 Task: Search one way flight ticket for 3 adults in first from Columbus: Columbus Airport to Greenville: Pitt-greenville Airport on 5-2-2023. Choice of flights is American. Number of bags: 2 checked bags. Price is upto 92000. Outbound departure time preference is 22:15.
Action: Mouse scrolled (487, 528) with delta (0, 0)
Screenshot: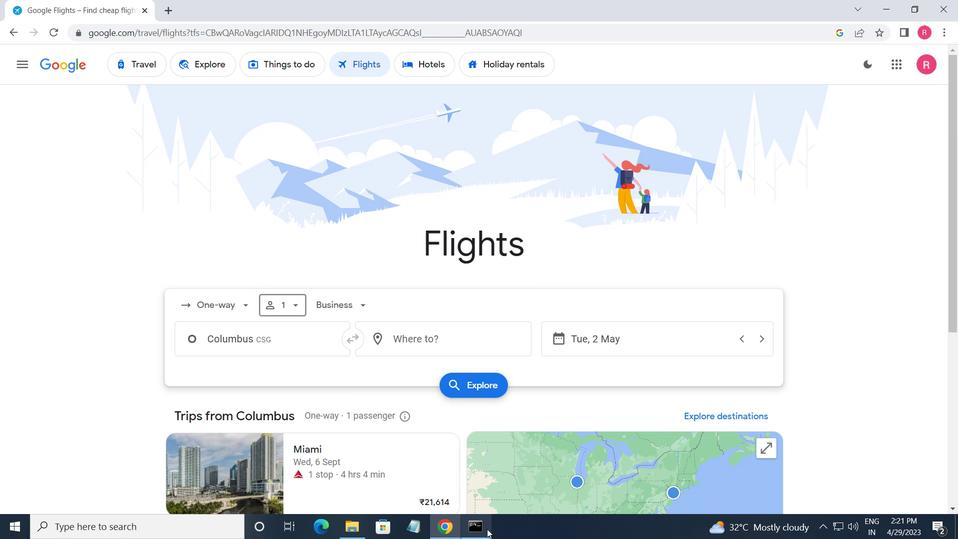 
Action: Mouse moved to (237, 312)
Screenshot: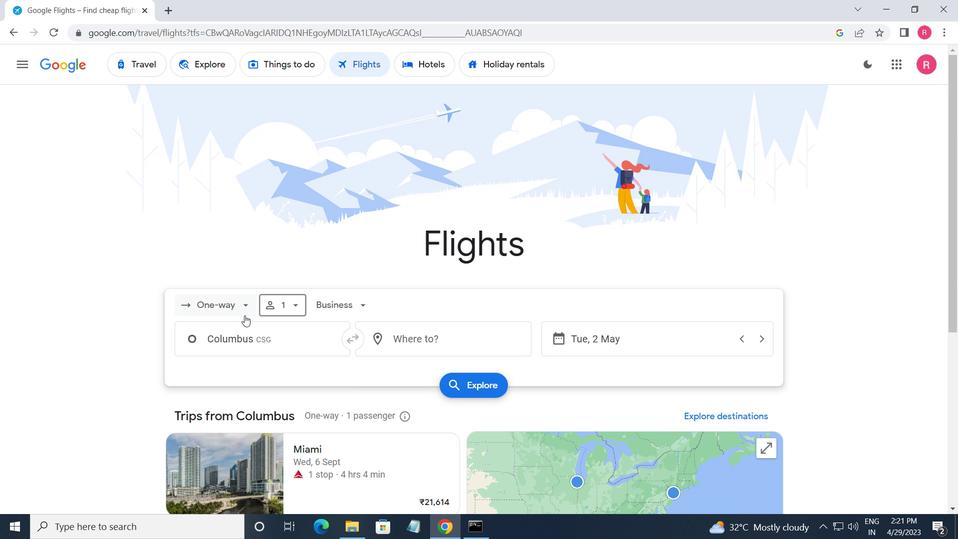 
Action: Mouse pressed left at (237, 312)
Screenshot: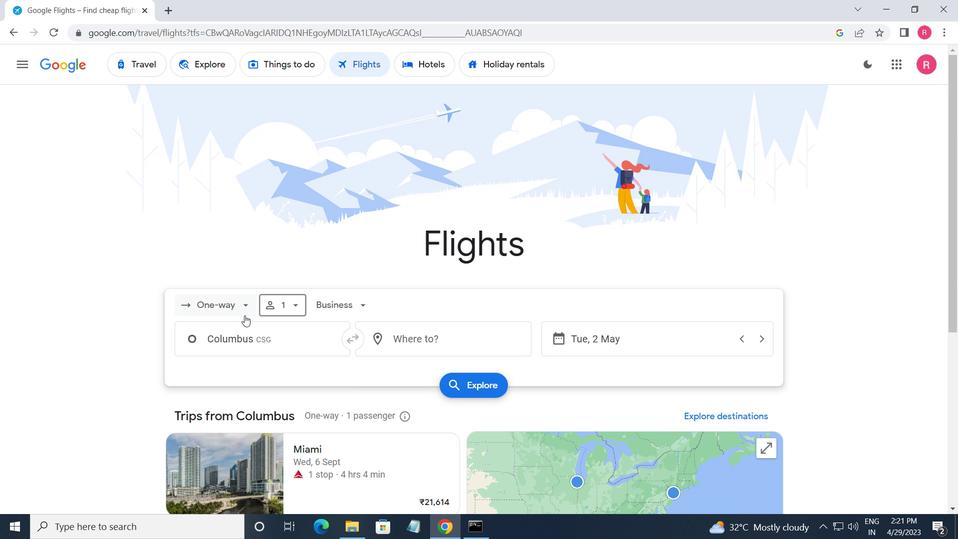 
Action: Mouse moved to (245, 364)
Screenshot: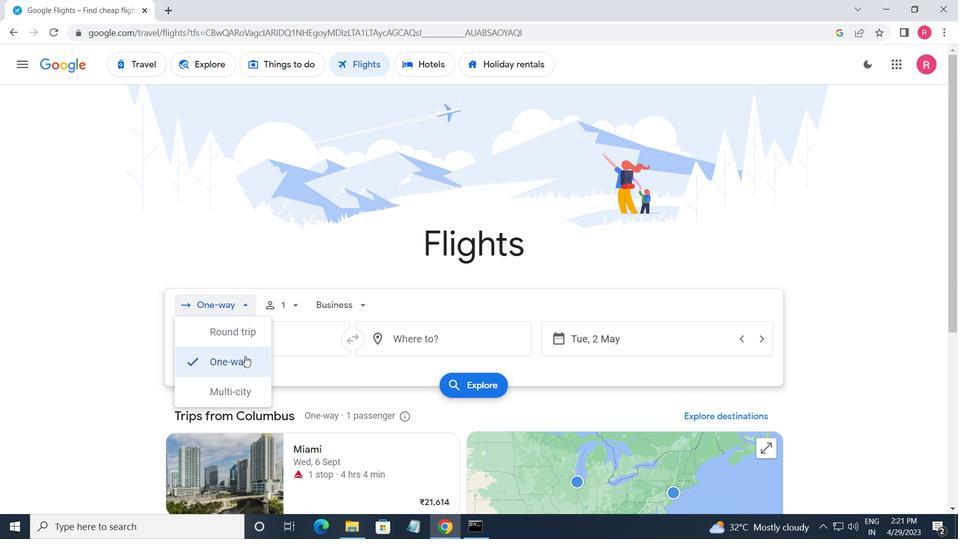 
Action: Mouse pressed left at (245, 364)
Screenshot: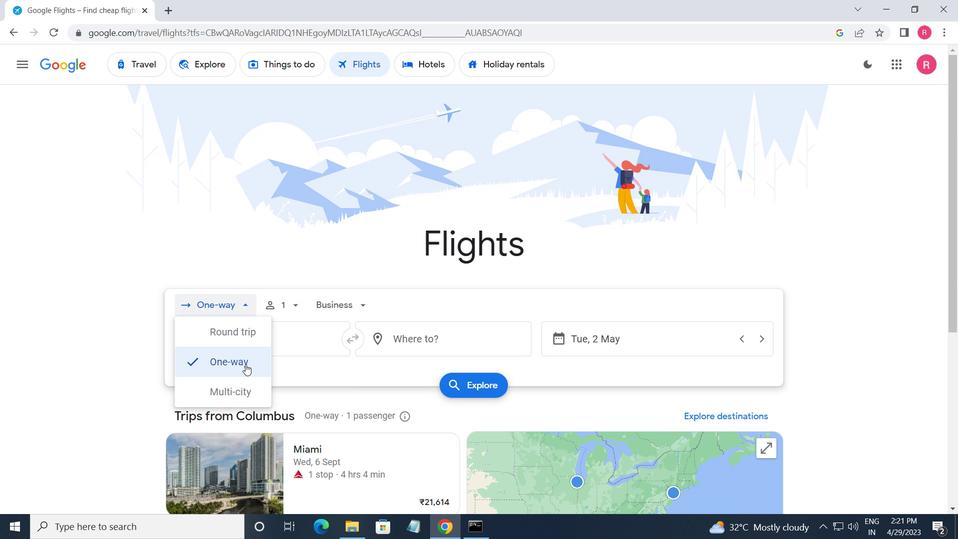 
Action: Mouse moved to (289, 304)
Screenshot: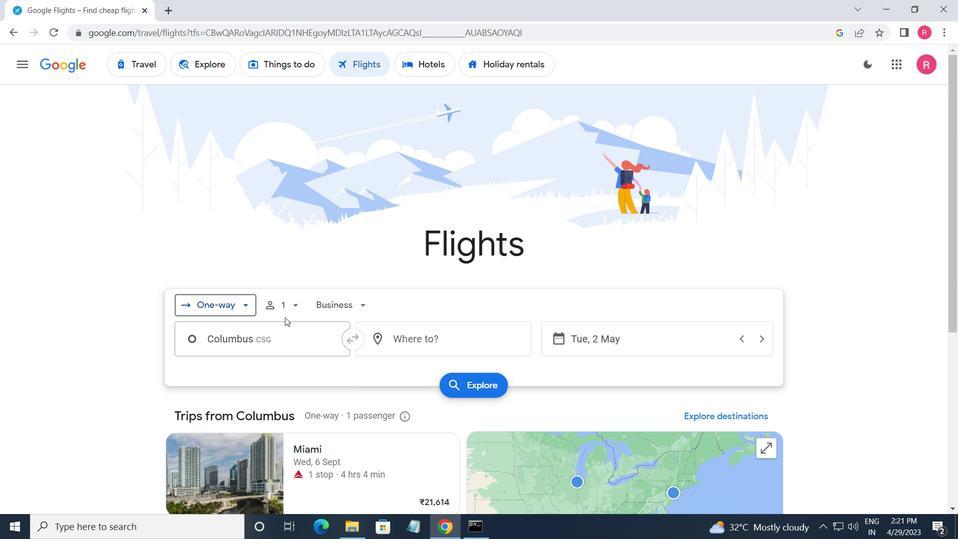 
Action: Mouse pressed left at (289, 304)
Screenshot: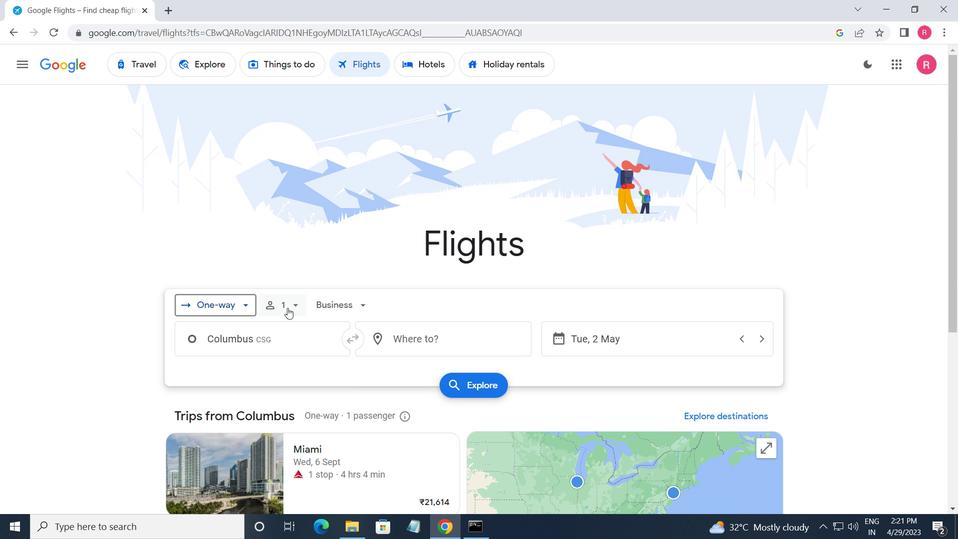 
Action: Mouse moved to (393, 343)
Screenshot: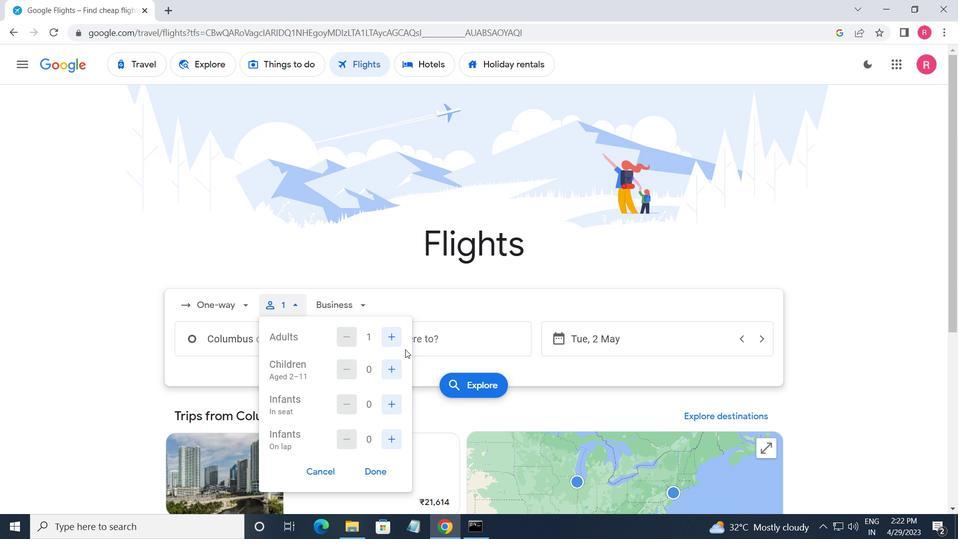 
Action: Mouse pressed left at (393, 343)
Screenshot: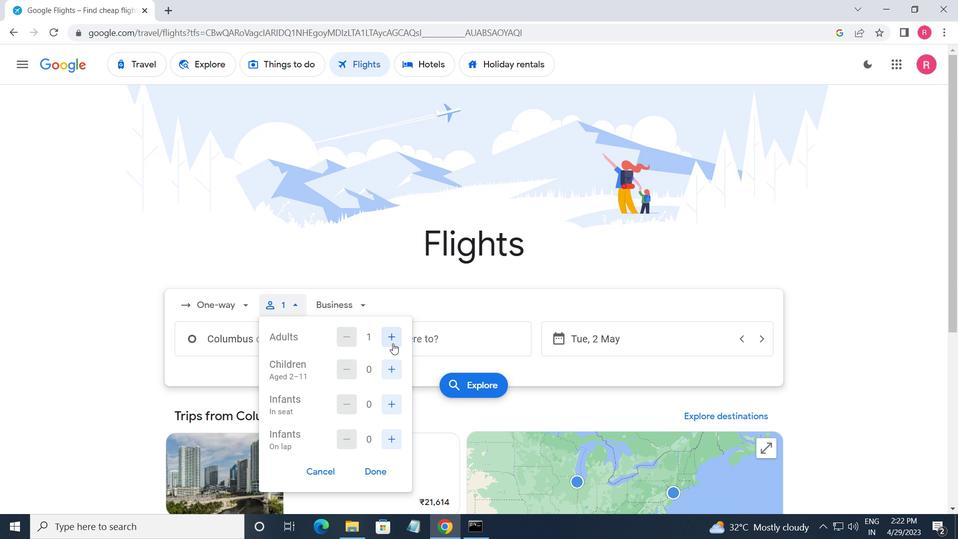 
Action: Mouse pressed left at (393, 343)
Screenshot: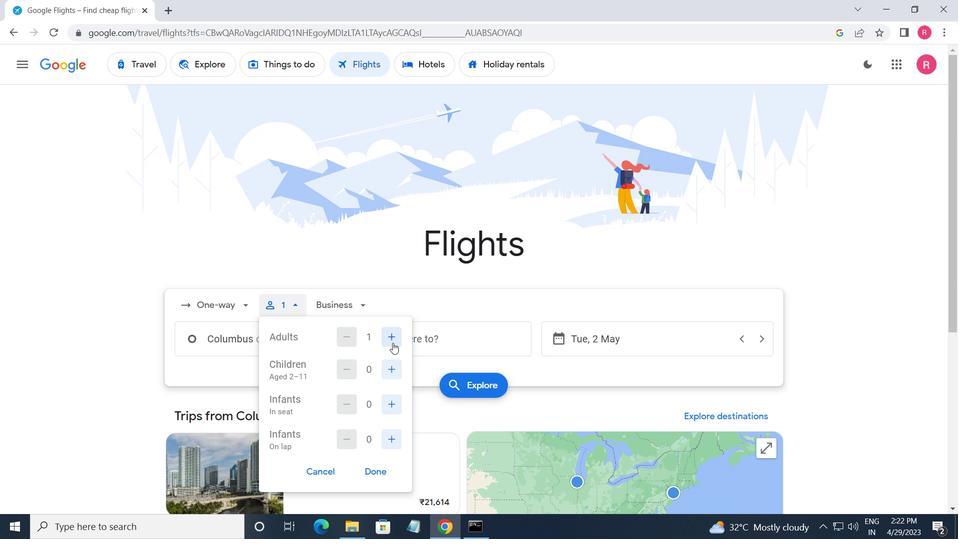 
Action: Mouse moved to (355, 310)
Screenshot: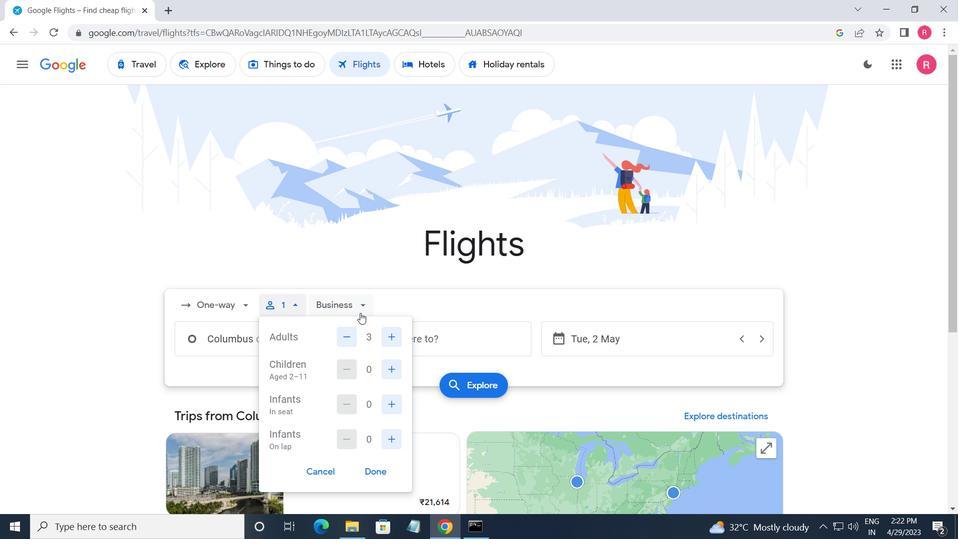 
Action: Mouse pressed left at (355, 310)
Screenshot: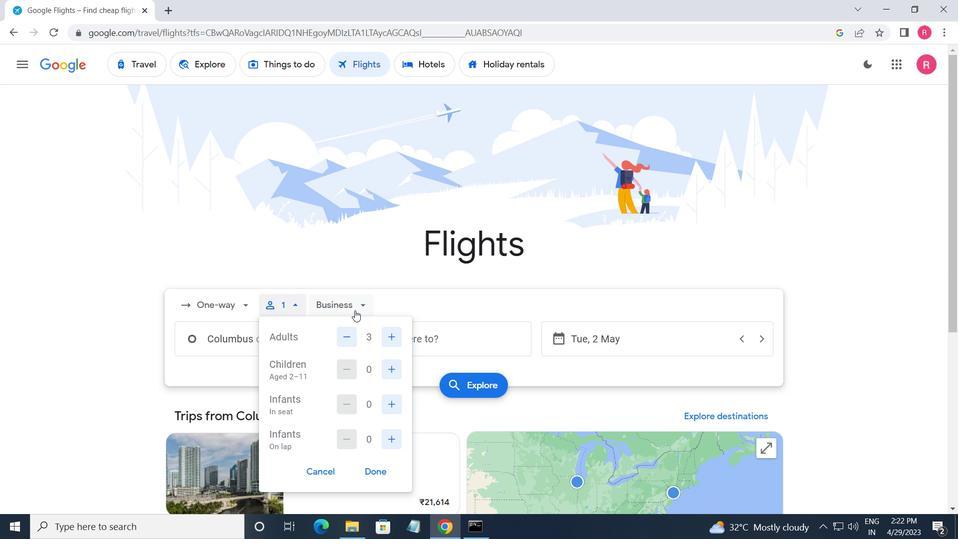 
Action: Mouse moved to (363, 415)
Screenshot: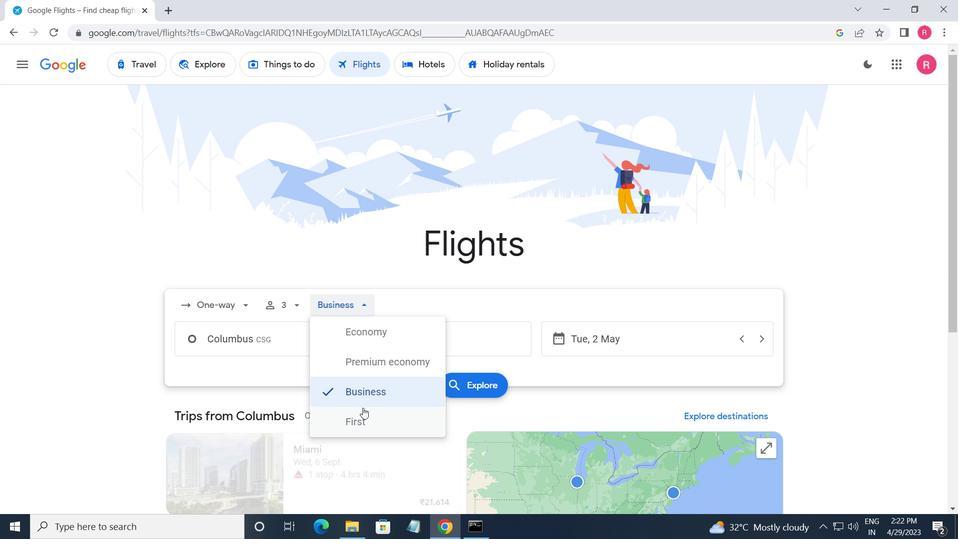 
Action: Mouse pressed left at (363, 415)
Screenshot: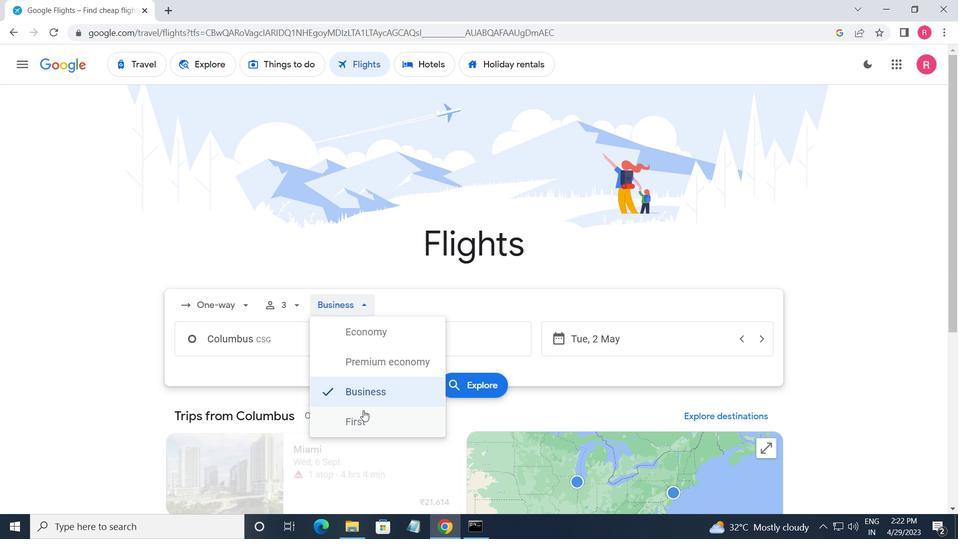 
Action: Mouse moved to (289, 348)
Screenshot: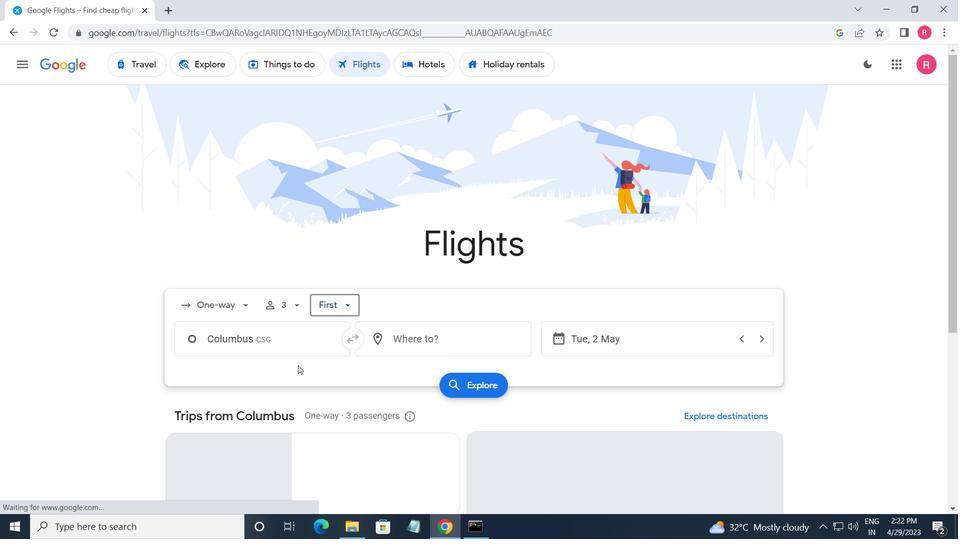 
Action: Mouse pressed left at (289, 348)
Screenshot: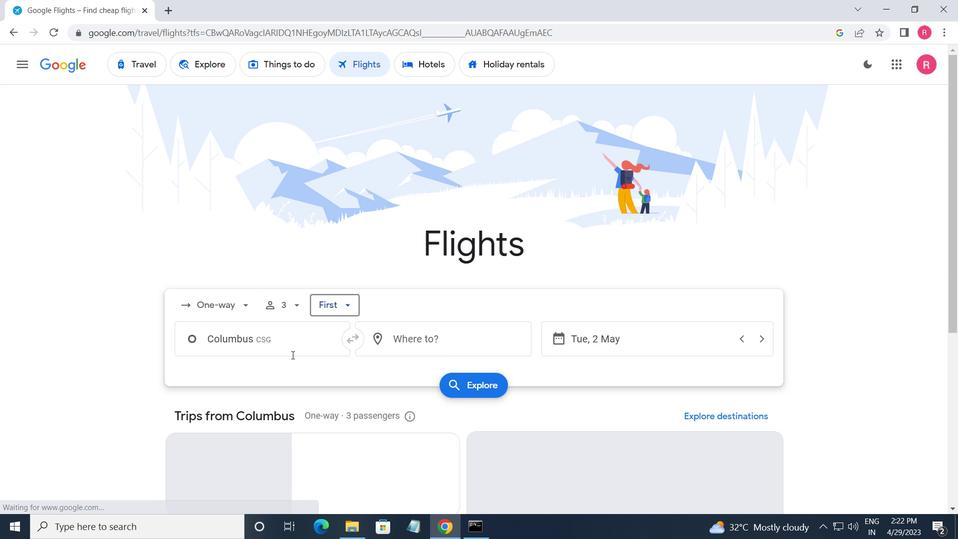 
Action: Mouse moved to (289, 342)
Screenshot: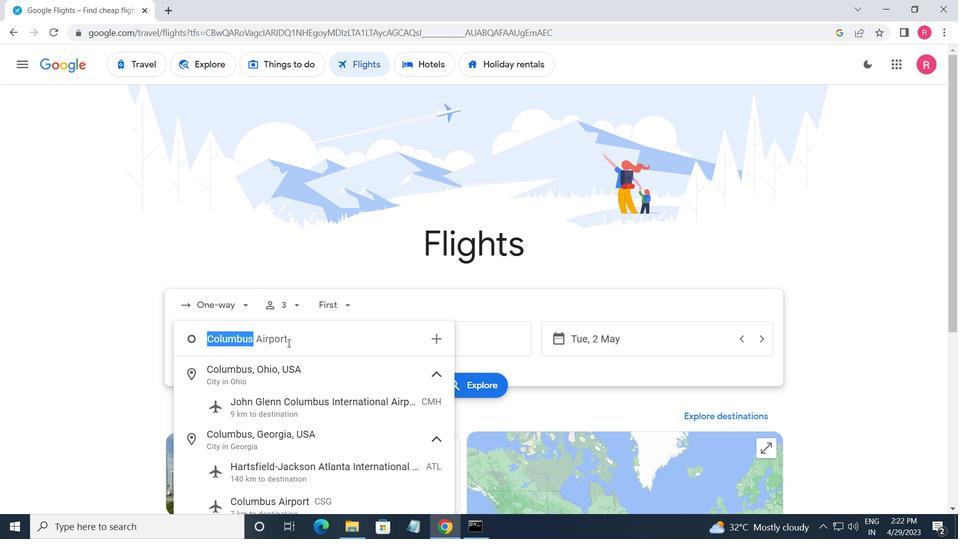 
Action: Mouse pressed left at (289, 342)
Screenshot: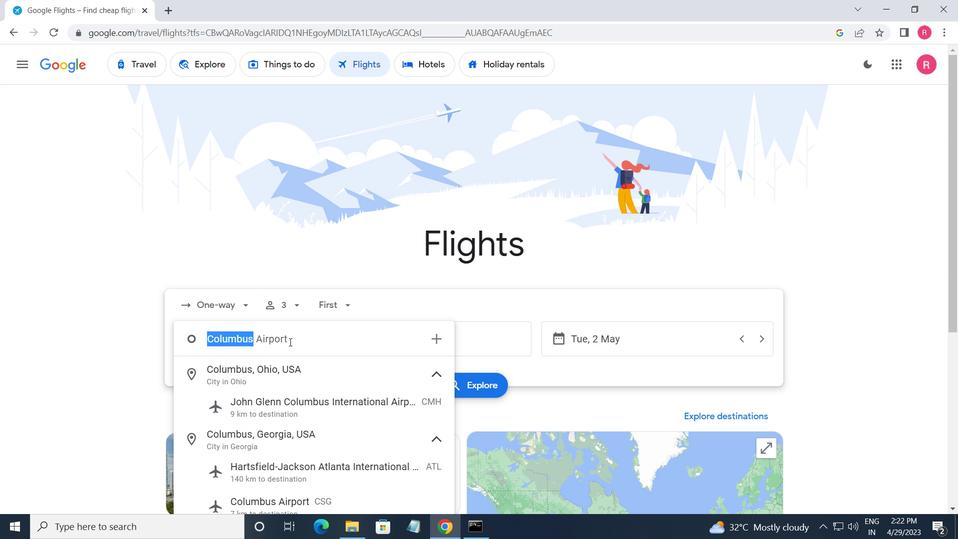 
Action: Key pressed <Key.space><Key.shift>A
Screenshot: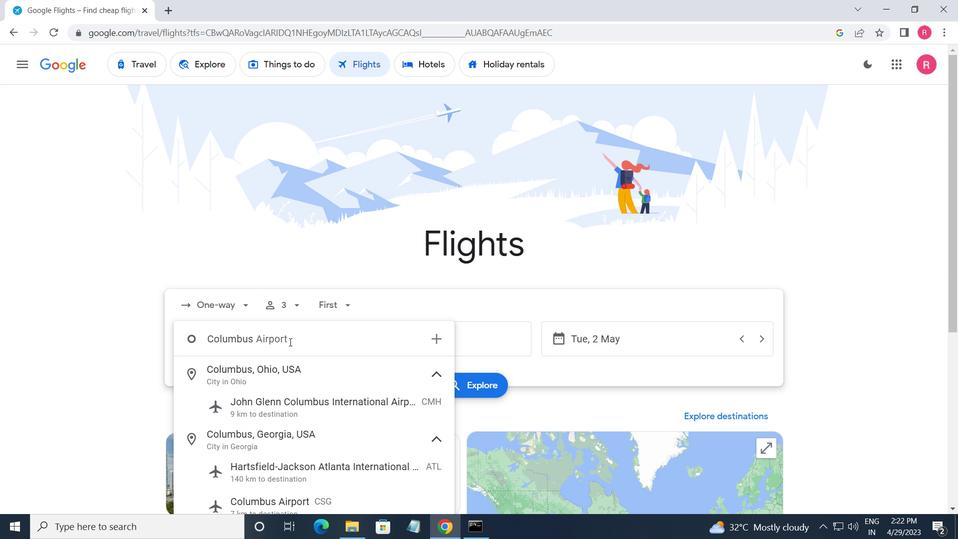 
Action: Mouse moved to (298, 406)
Screenshot: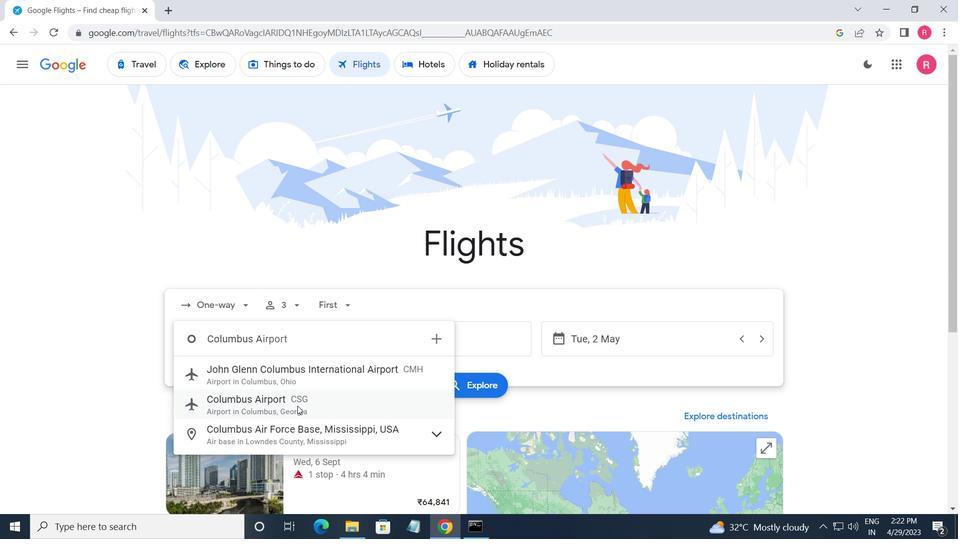 
Action: Mouse pressed left at (298, 406)
Screenshot: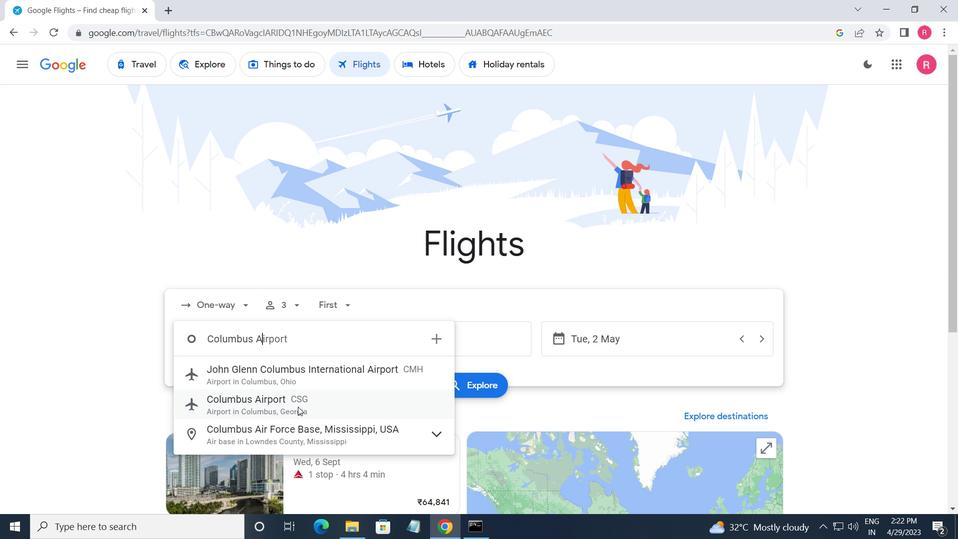 
Action: Mouse moved to (416, 331)
Screenshot: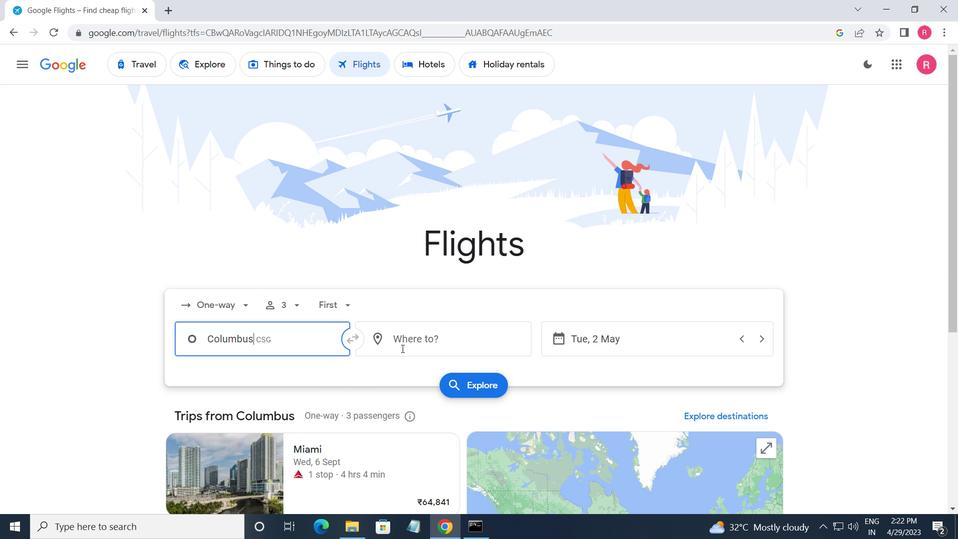 
Action: Mouse pressed left at (416, 331)
Screenshot: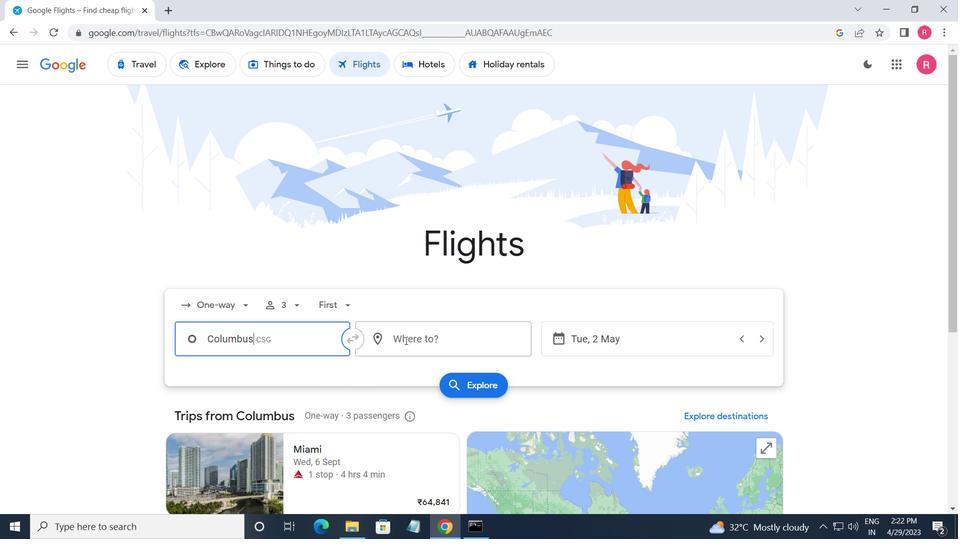 
Action: Mouse moved to (434, 458)
Screenshot: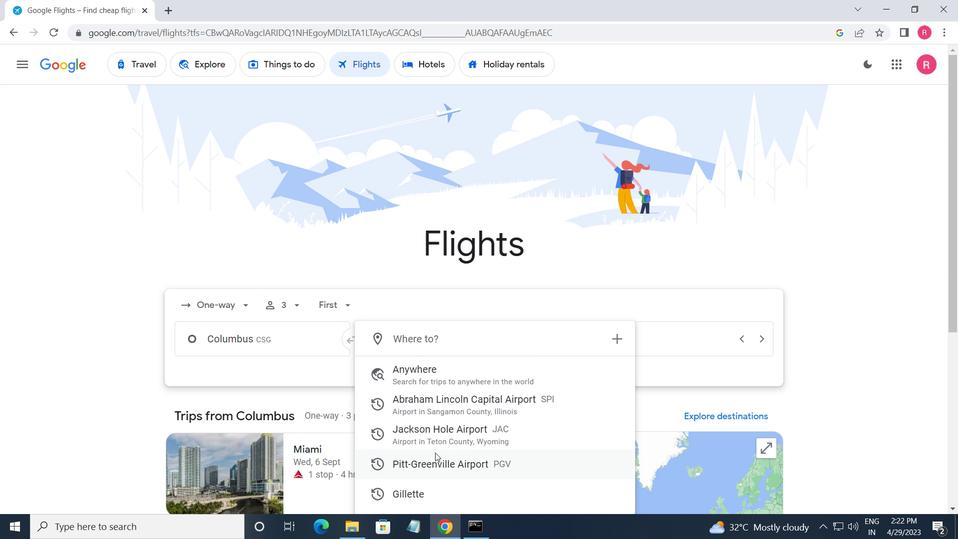 
Action: Mouse pressed left at (434, 458)
Screenshot: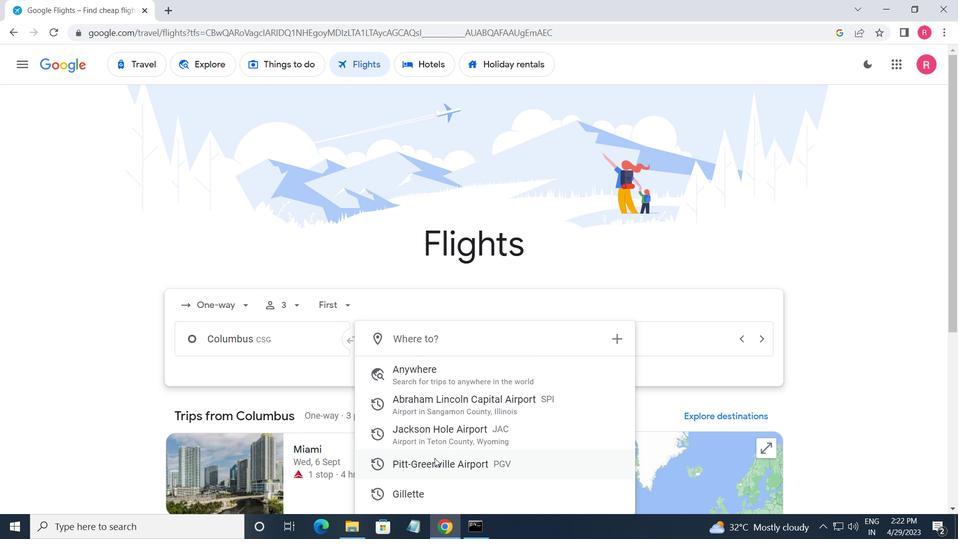 
Action: Mouse moved to (650, 355)
Screenshot: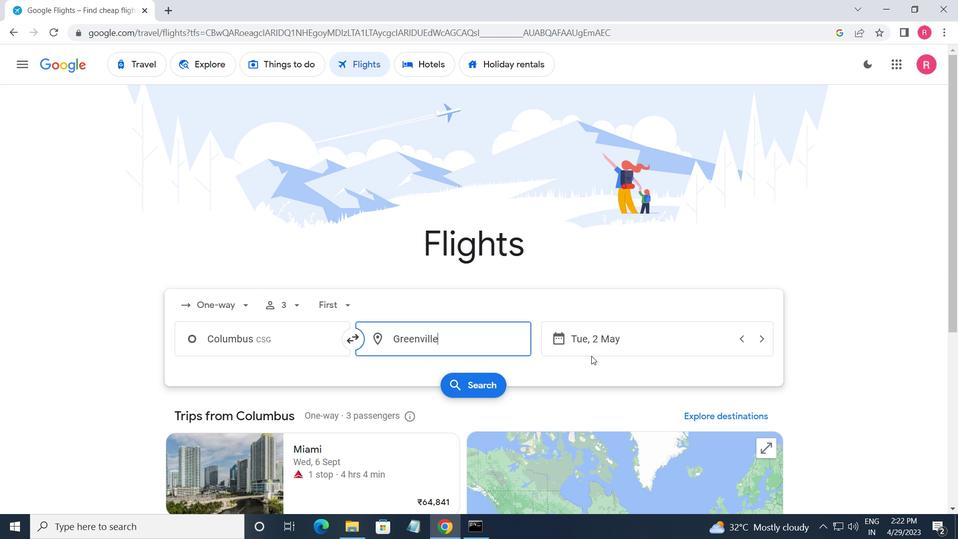 
Action: Mouse pressed left at (650, 355)
Screenshot: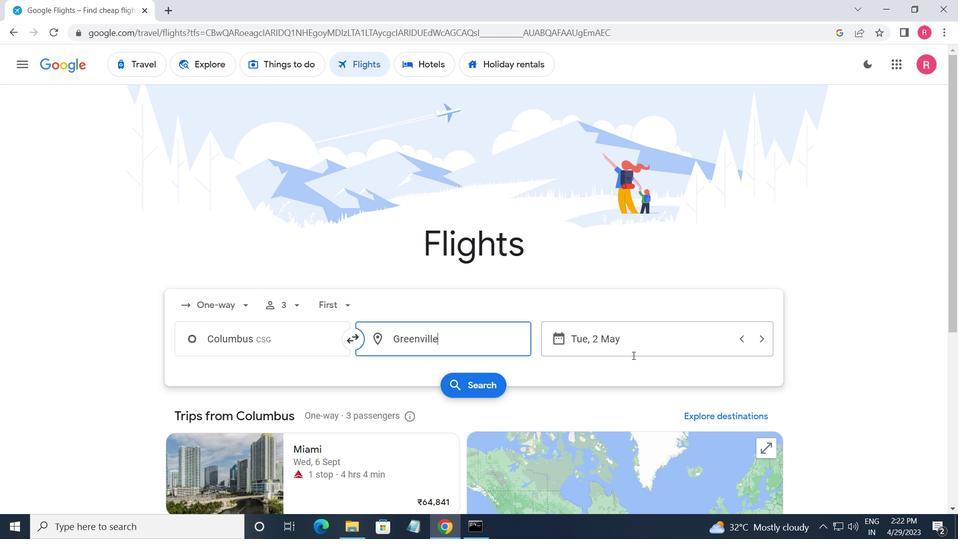 
Action: Mouse moved to (630, 285)
Screenshot: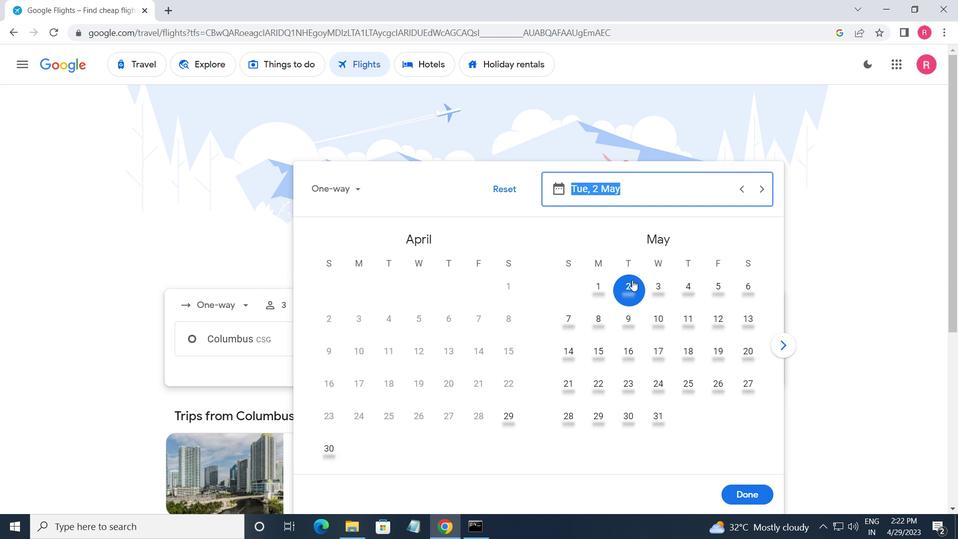 
Action: Mouse pressed left at (630, 285)
Screenshot: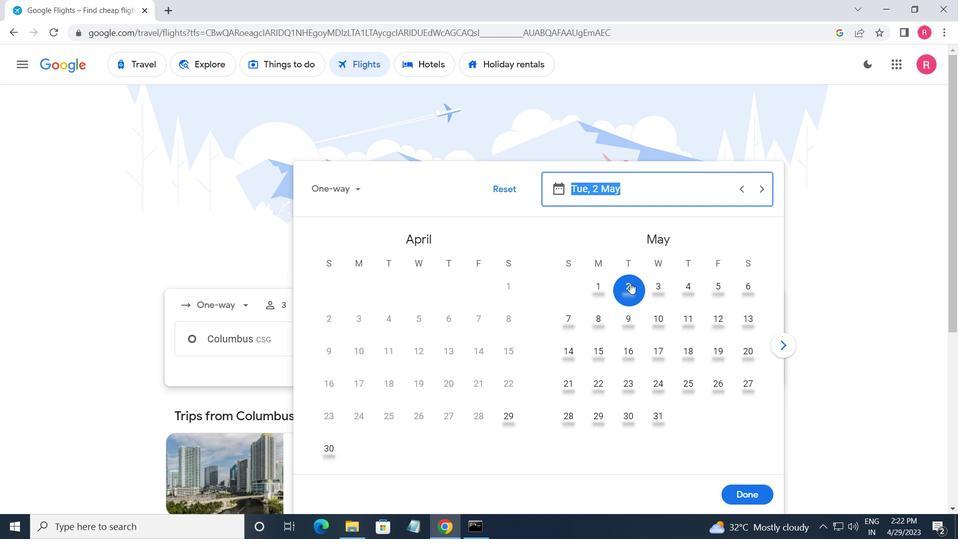 
Action: Mouse moved to (733, 499)
Screenshot: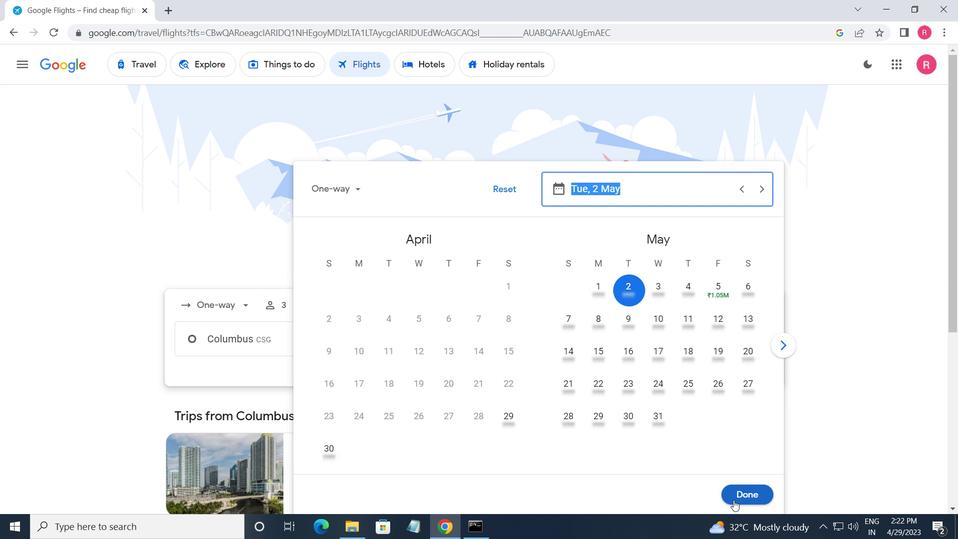 
Action: Mouse pressed left at (733, 499)
Screenshot: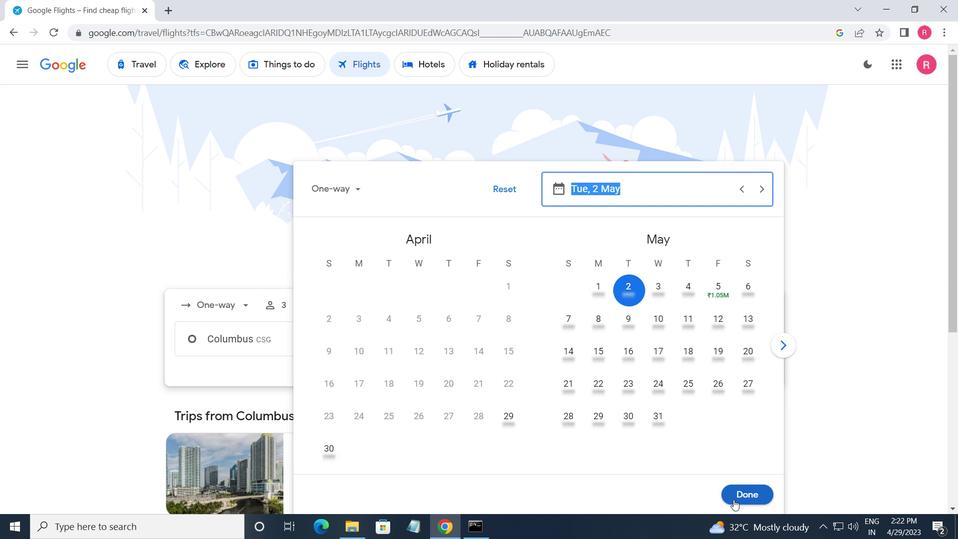 
Action: Mouse moved to (471, 394)
Screenshot: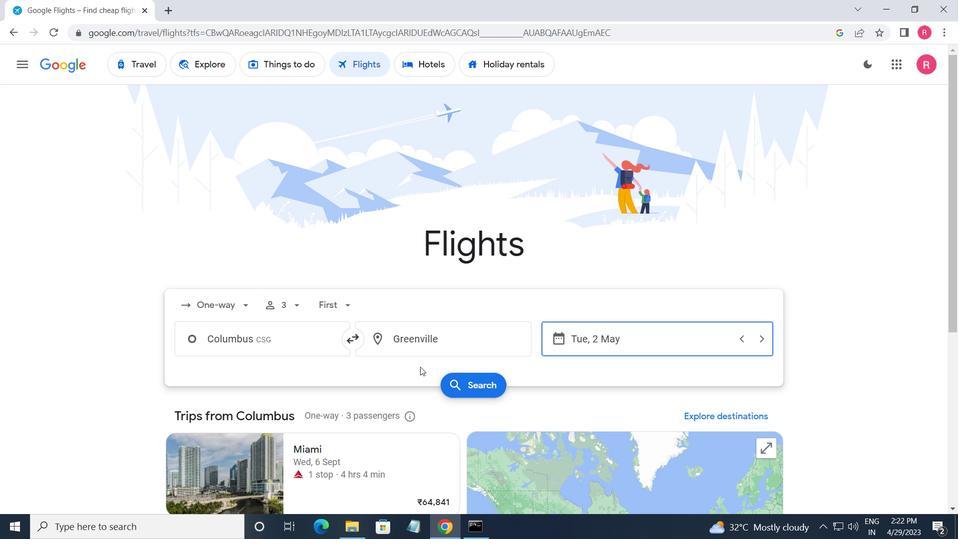 
Action: Mouse pressed left at (471, 394)
Screenshot: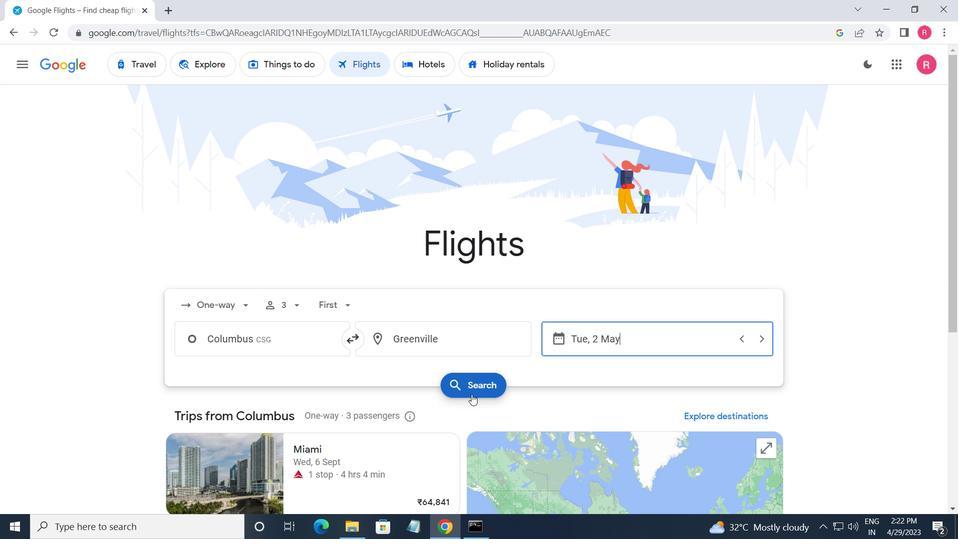 
Action: Mouse moved to (158, 184)
Screenshot: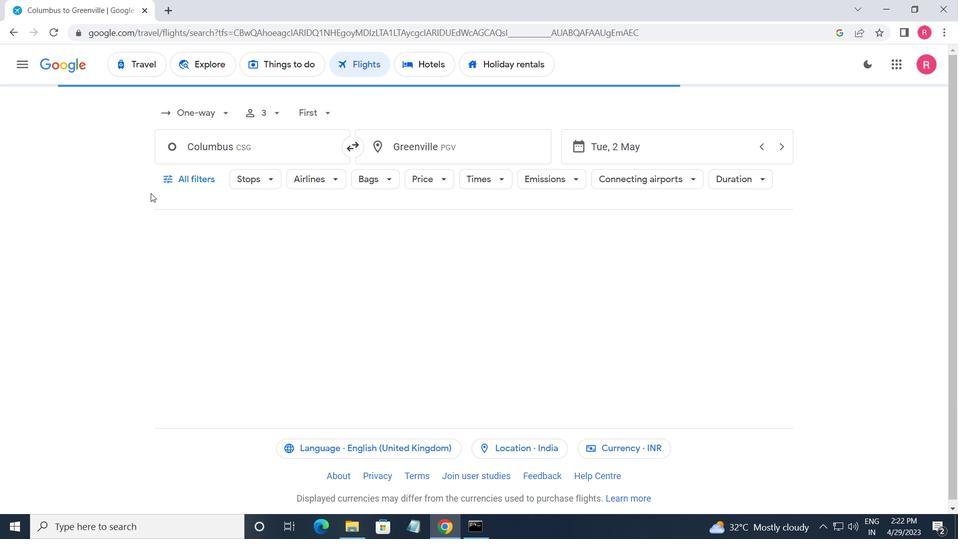
Action: Mouse pressed left at (158, 184)
Screenshot: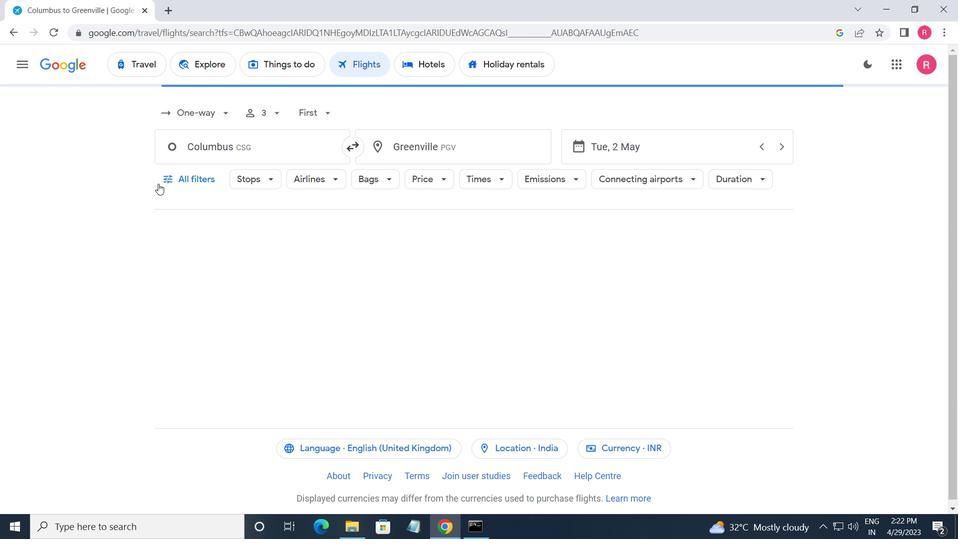 
Action: Mouse moved to (223, 325)
Screenshot: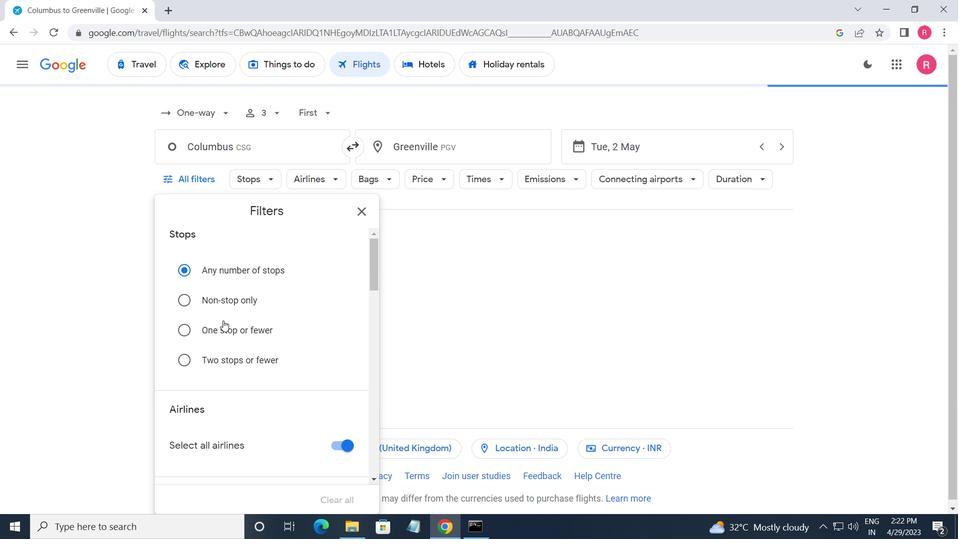 
Action: Mouse scrolled (223, 325) with delta (0, 0)
Screenshot: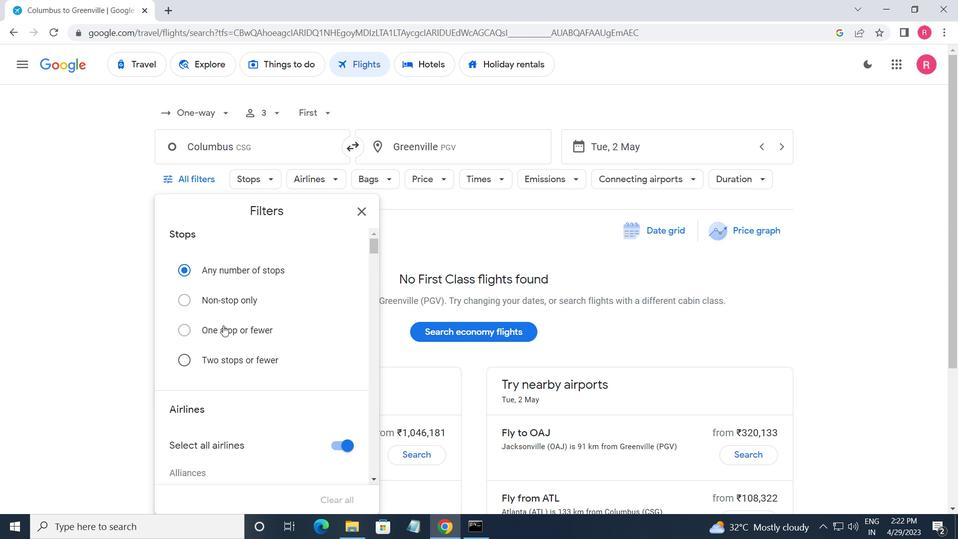 
Action: Mouse scrolled (223, 325) with delta (0, 0)
Screenshot: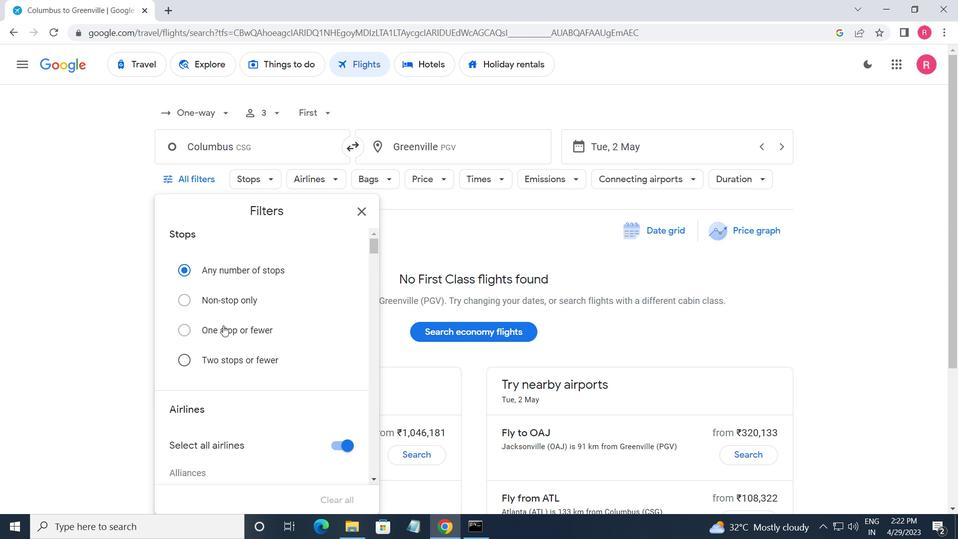
Action: Mouse scrolled (223, 325) with delta (0, 0)
Screenshot: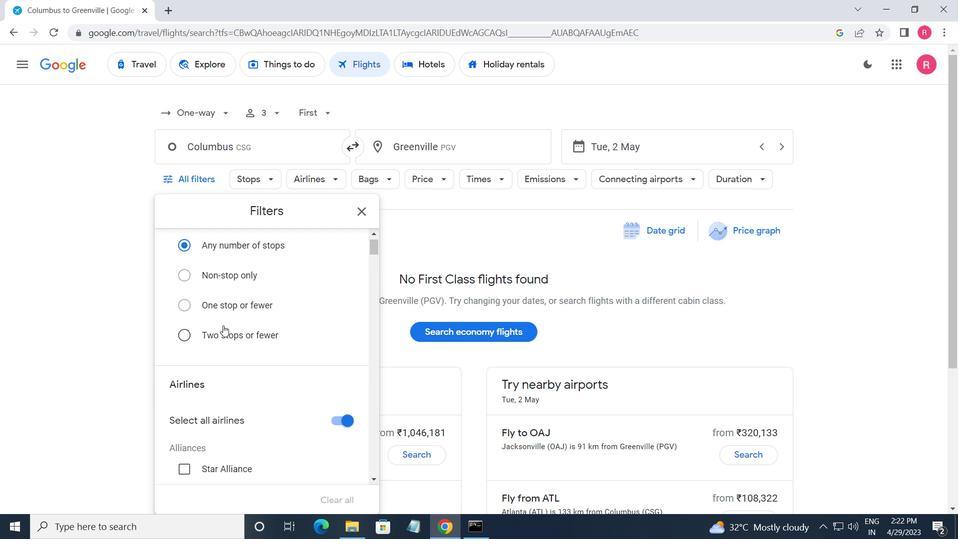 
Action: Mouse scrolled (223, 325) with delta (0, 0)
Screenshot: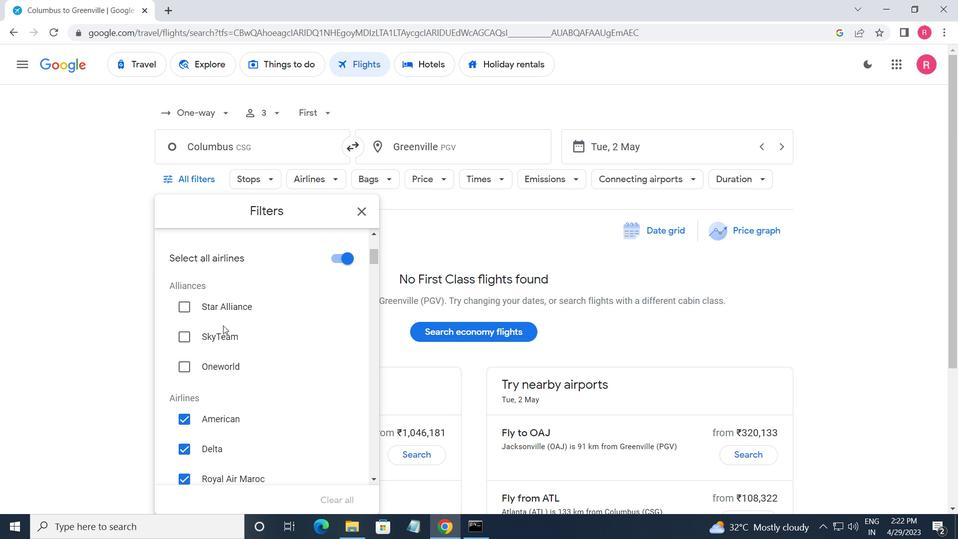 
Action: Mouse moved to (330, 359)
Screenshot: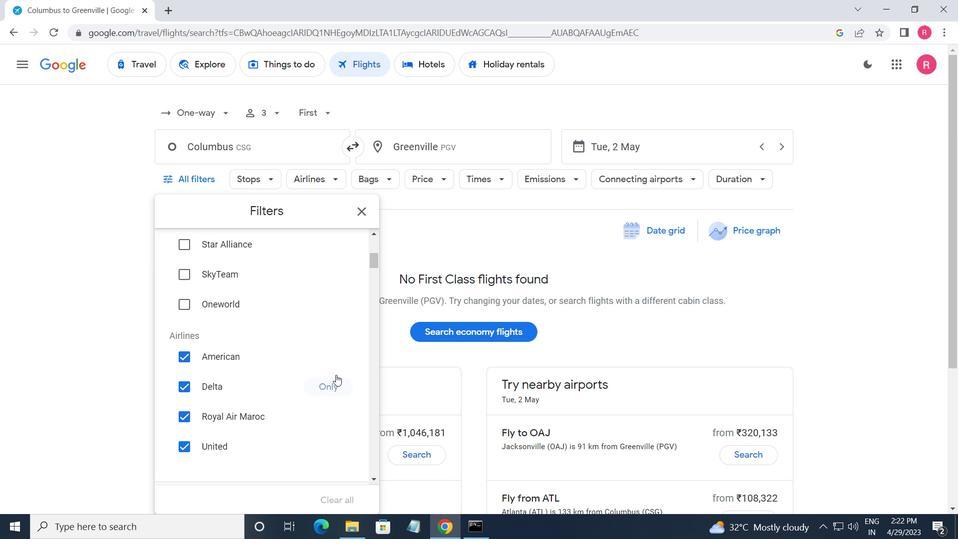 
Action: Mouse pressed left at (330, 359)
Screenshot: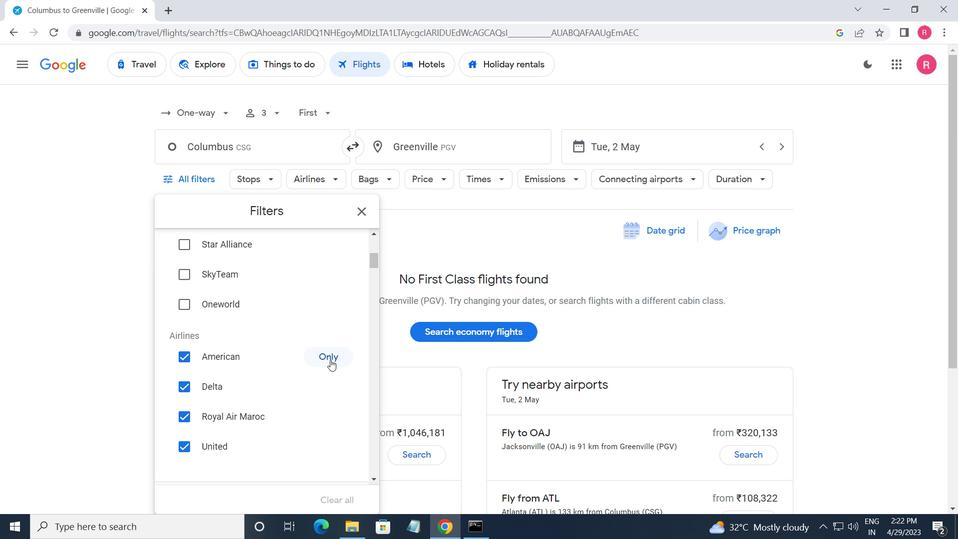 
Action: Mouse scrolled (330, 359) with delta (0, 0)
Screenshot: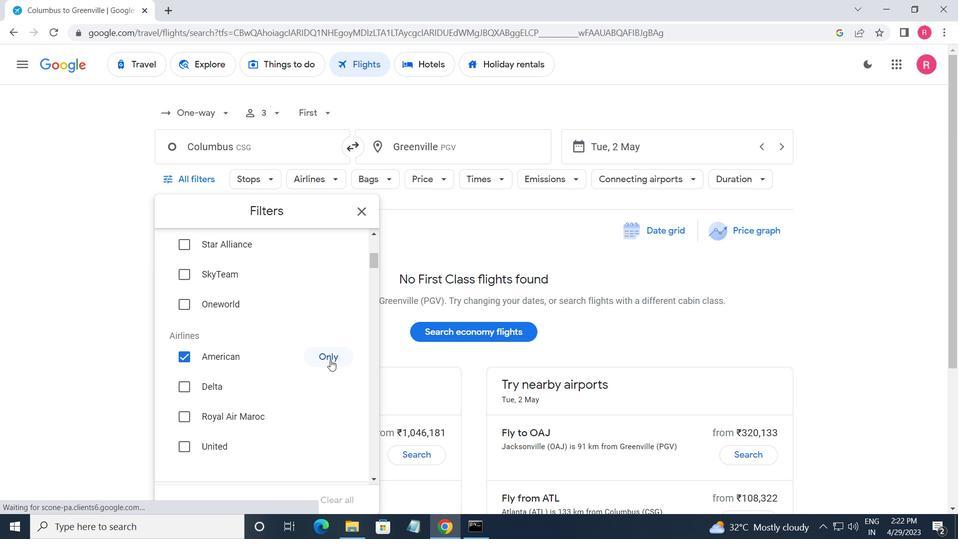 
Action: Mouse scrolled (330, 359) with delta (0, 0)
Screenshot: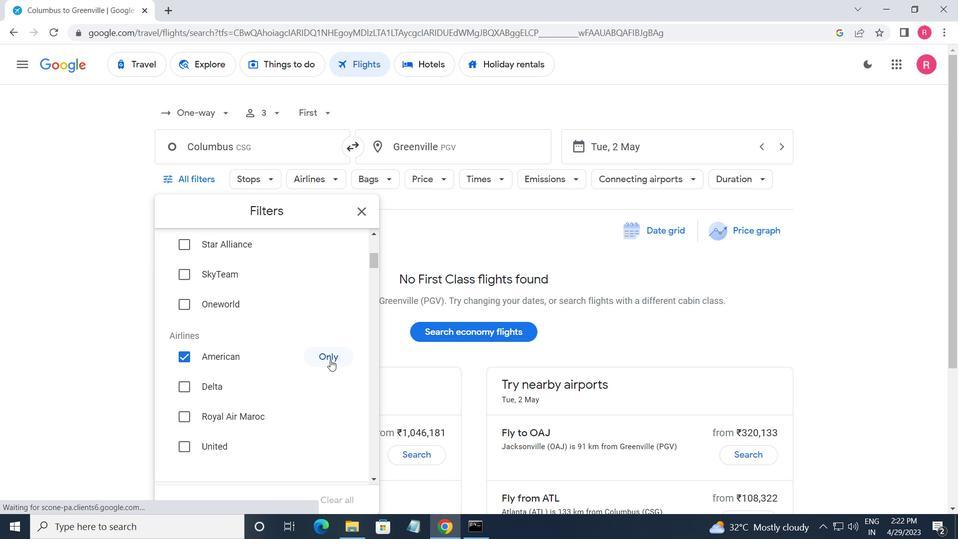 
Action: Mouse scrolled (330, 359) with delta (0, 0)
Screenshot: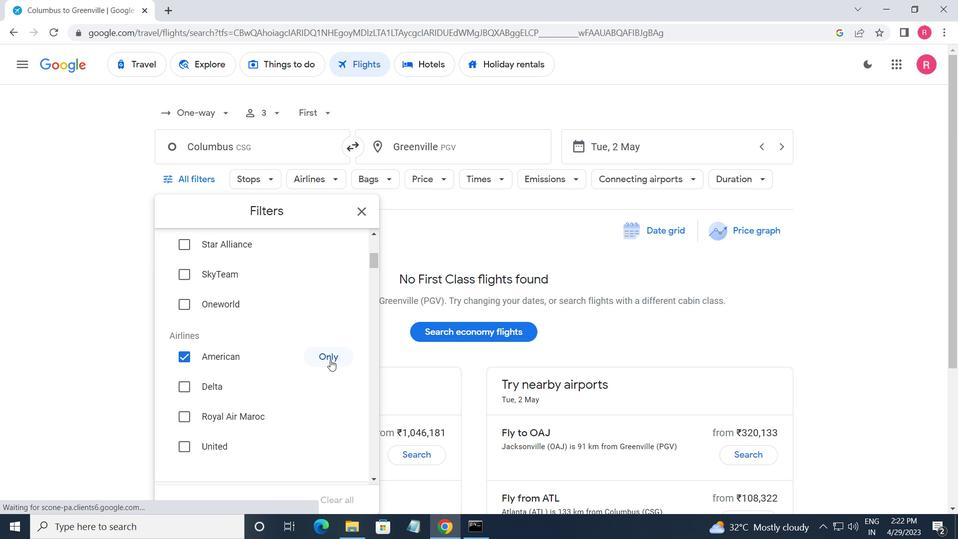
Action: Mouse scrolled (330, 359) with delta (0, 0)
Screenshot: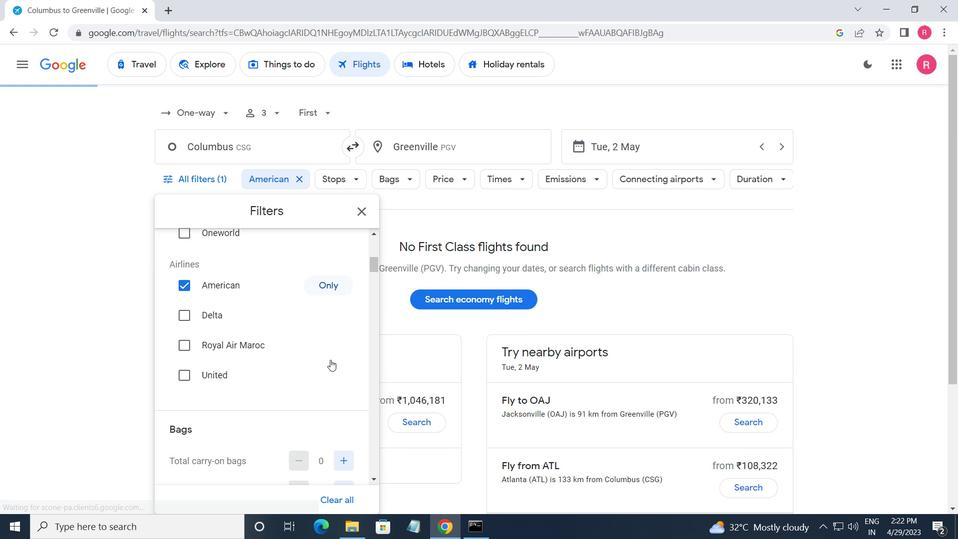 
Action: Mouse moved to (333, 314)
Screenshot: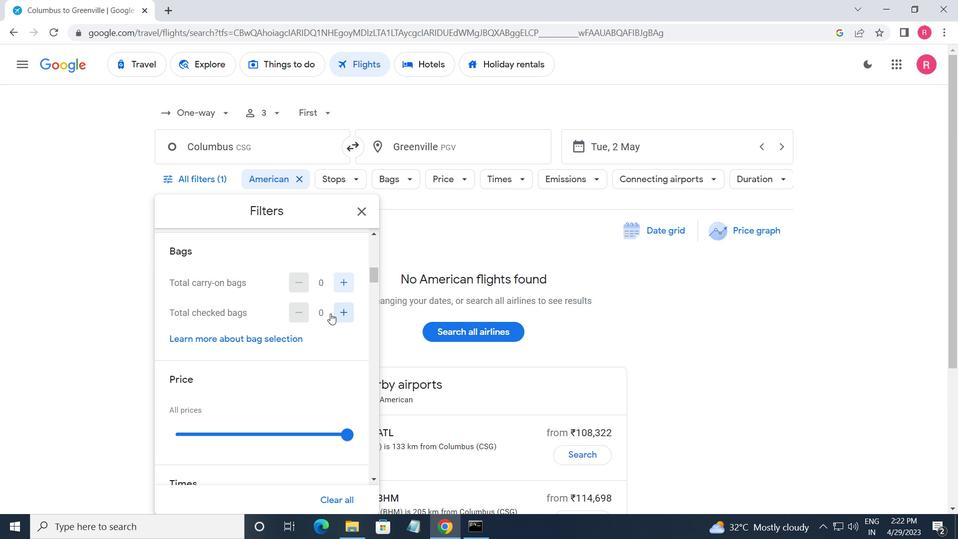
Action: Mouse pressed left at (333, 314)
Screenshot: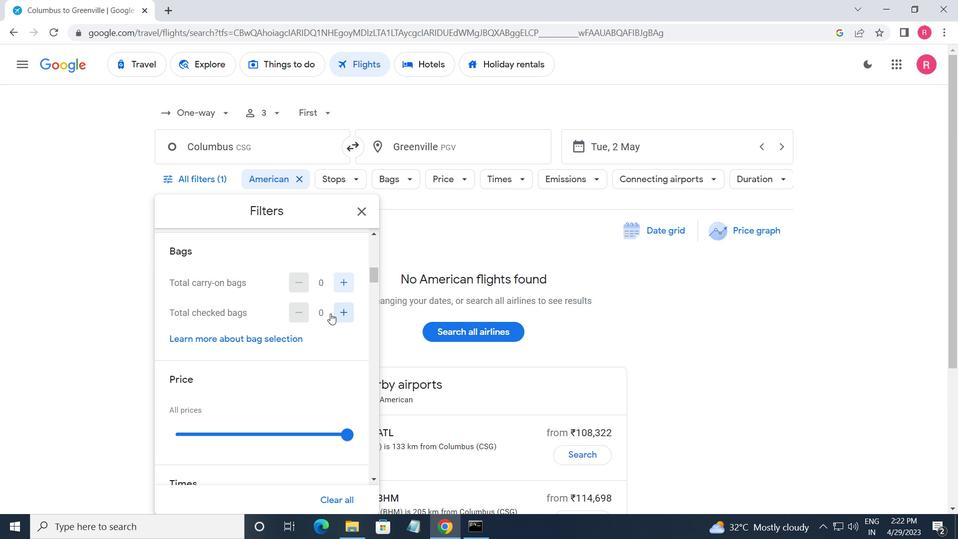 
Action: Mouse pressed left at (333, 314)
Screenshot: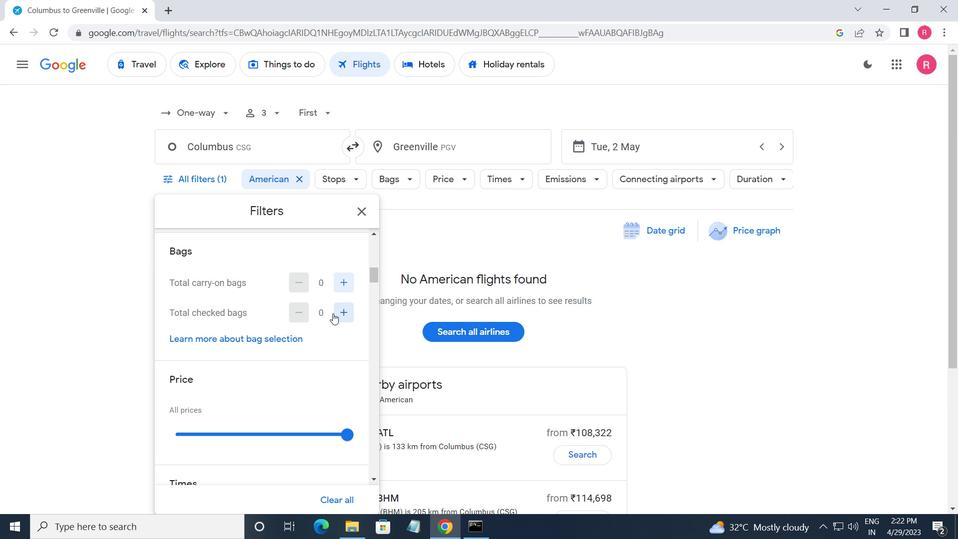 
Action: Mouse moved to (233, 396)
Screenshot: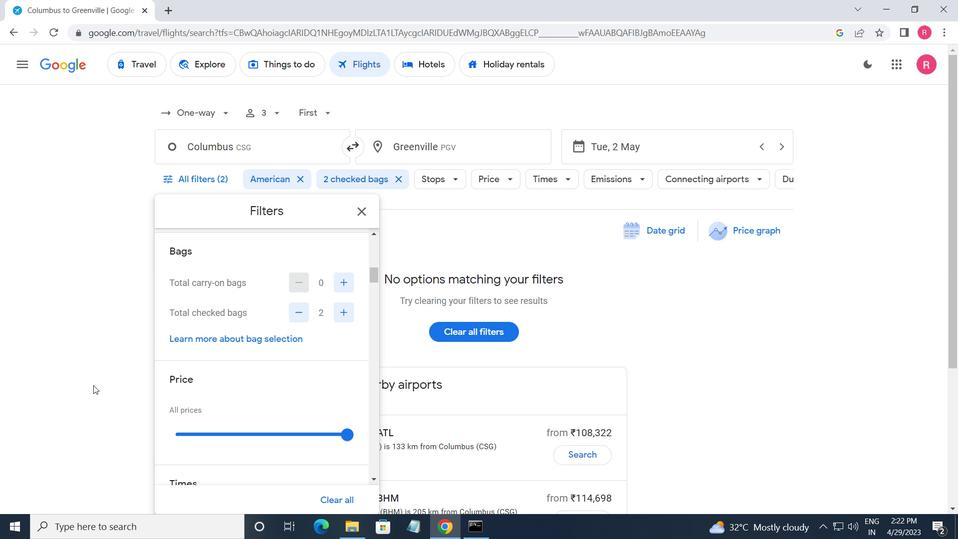 
Action: Mouse scrolled (233, 396) with delta (0, 0)
Screenshot: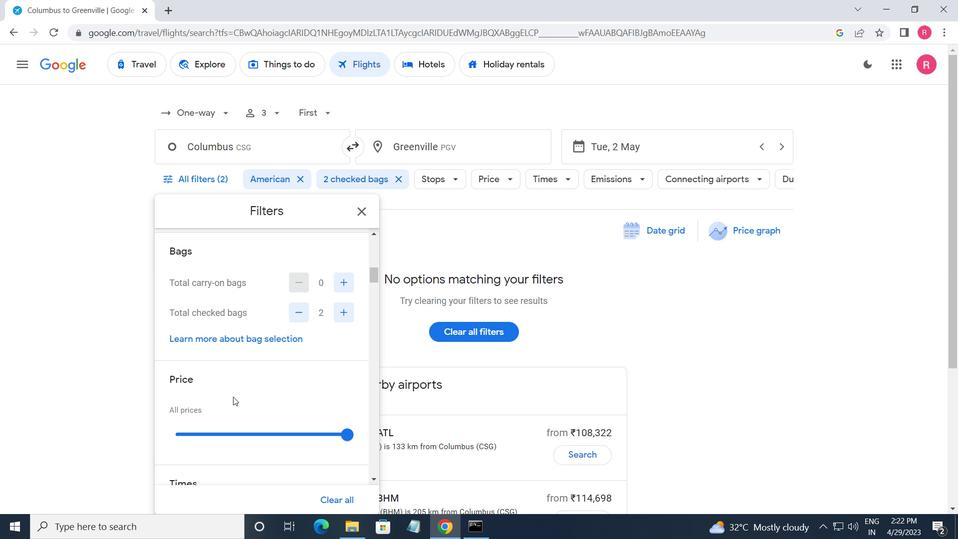 
Action: Mouse moved to (345, 376)
Screenshot: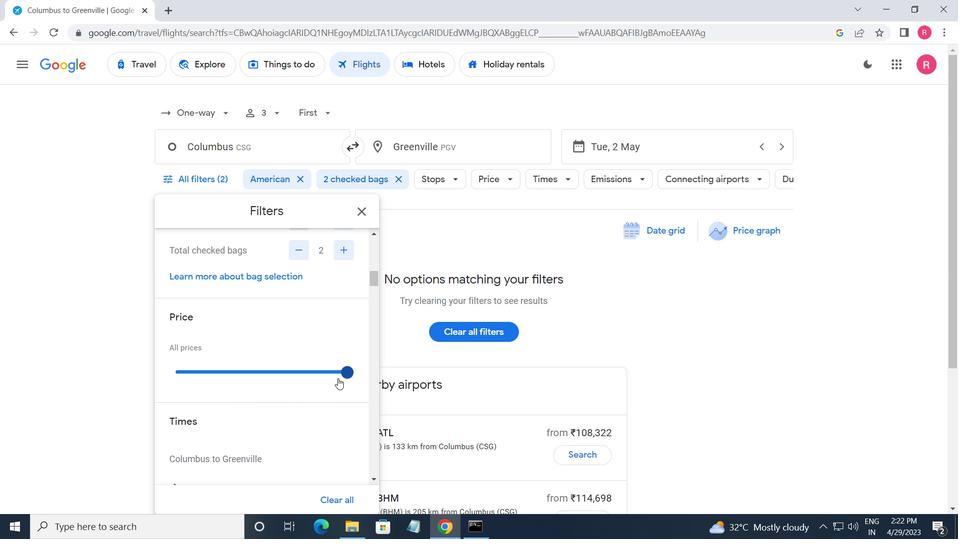 
Action: Mouse pressed left at (345, 376)
Screenshot: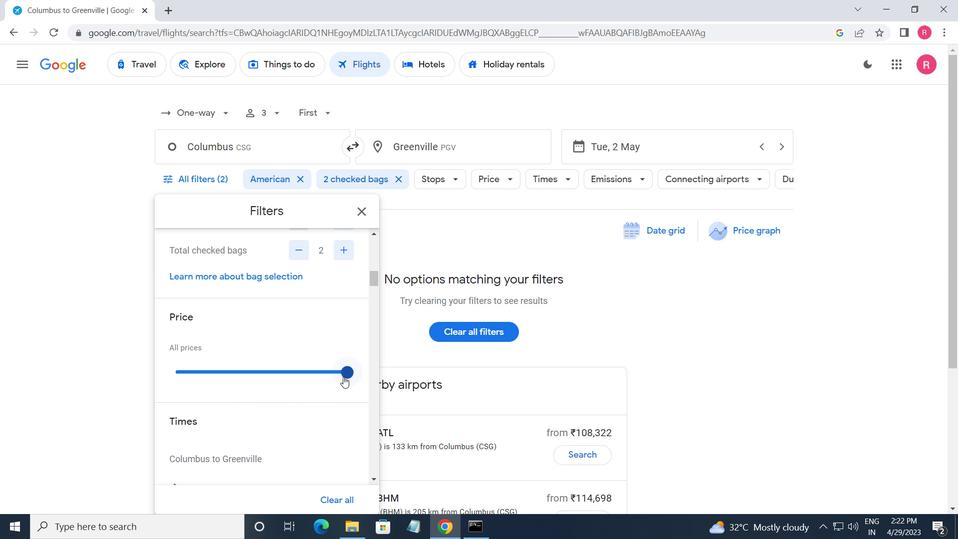 
Action: Mouse scrolled (345, 375) with delta (0, 0)
Screenshot: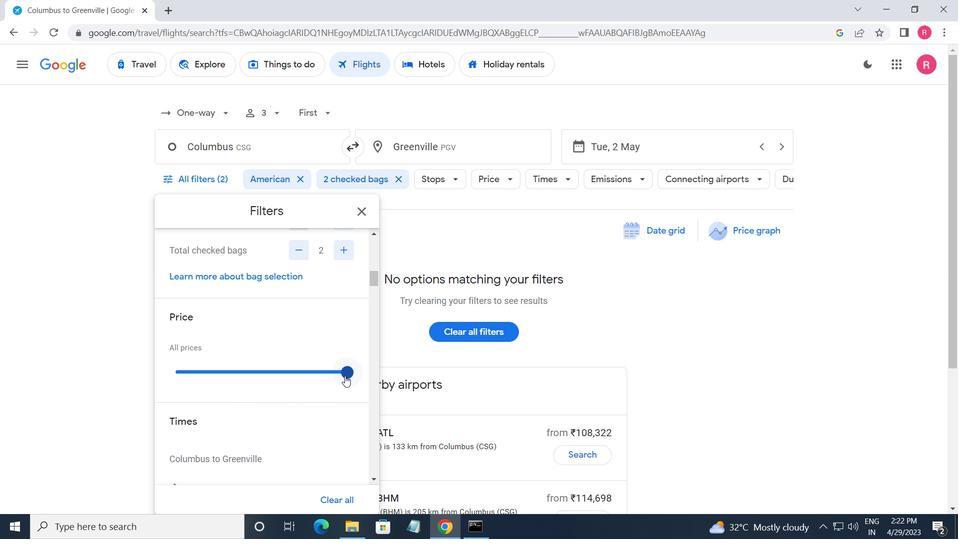 
Action: Mouse scrolled (345, 375) with delta (0, 0)
Screenshot: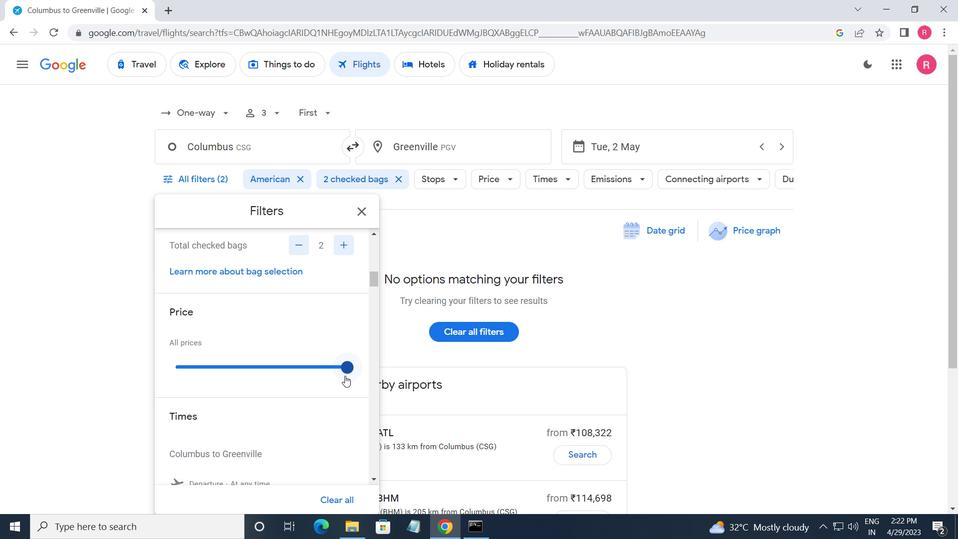 
Action: Mouse moved to (180, 389)
Screenshot: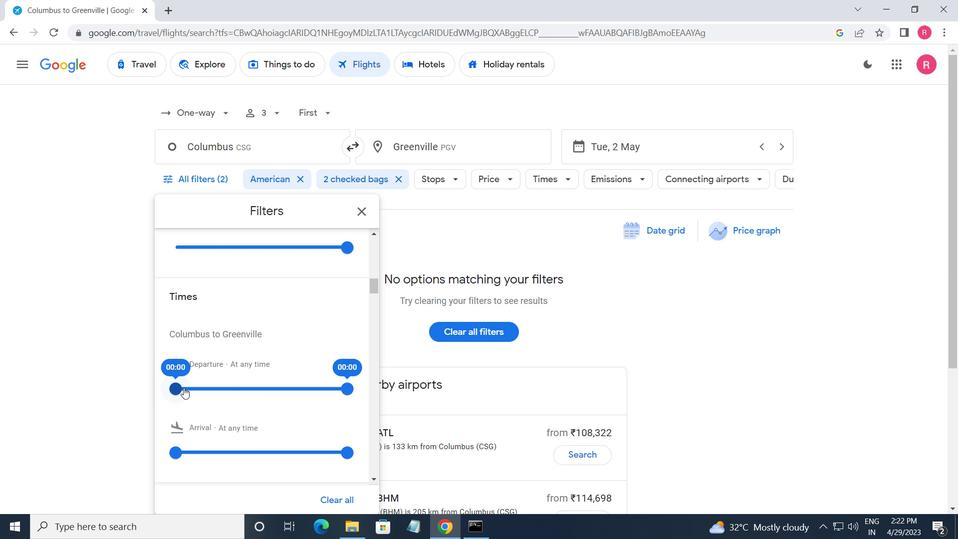 
Action: Mouse pressed left at (180, 389)
Screenshot: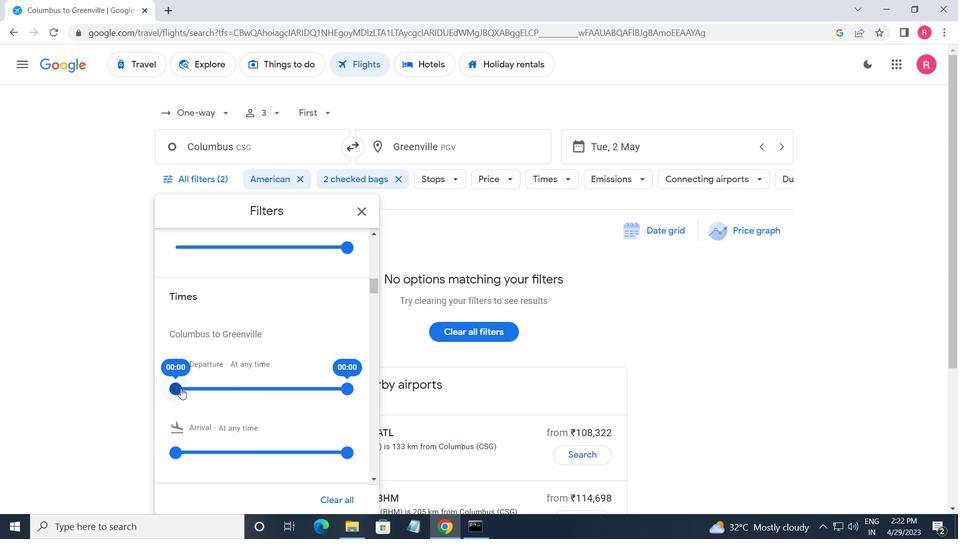 
Action: Mouse moved to (350, 391)
Screenshot: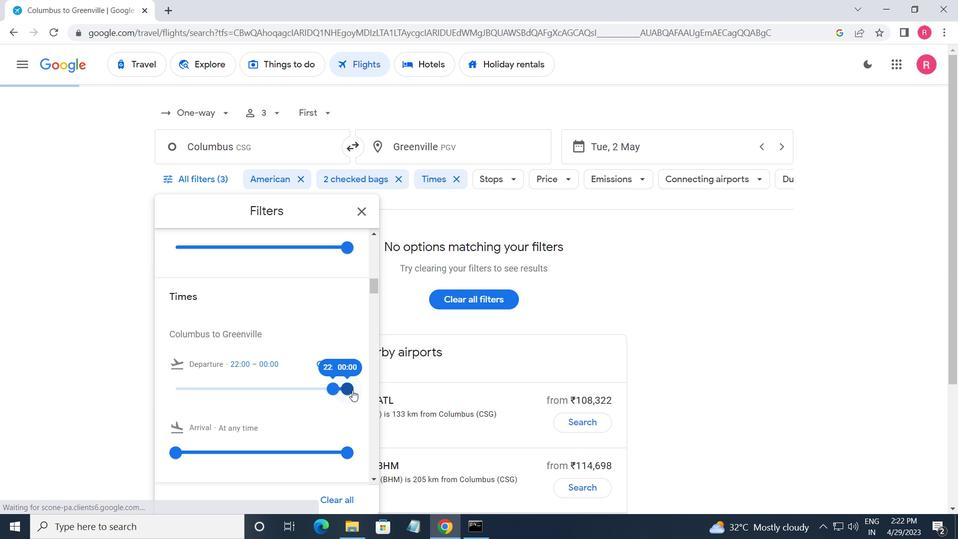 
Action: Mouse pressed left at (350, 391)
Screenshot: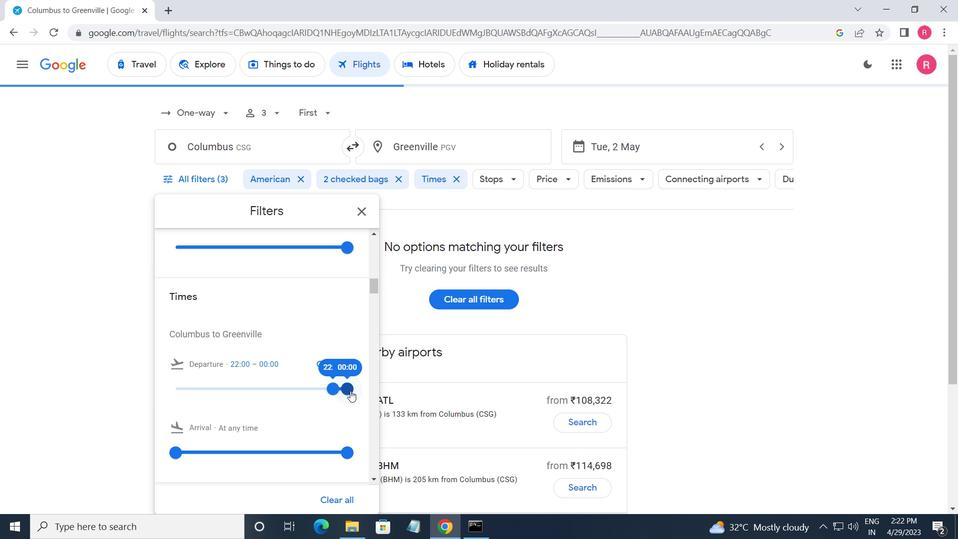 
Action: Mouse moved to (361, 221)
Screenshot: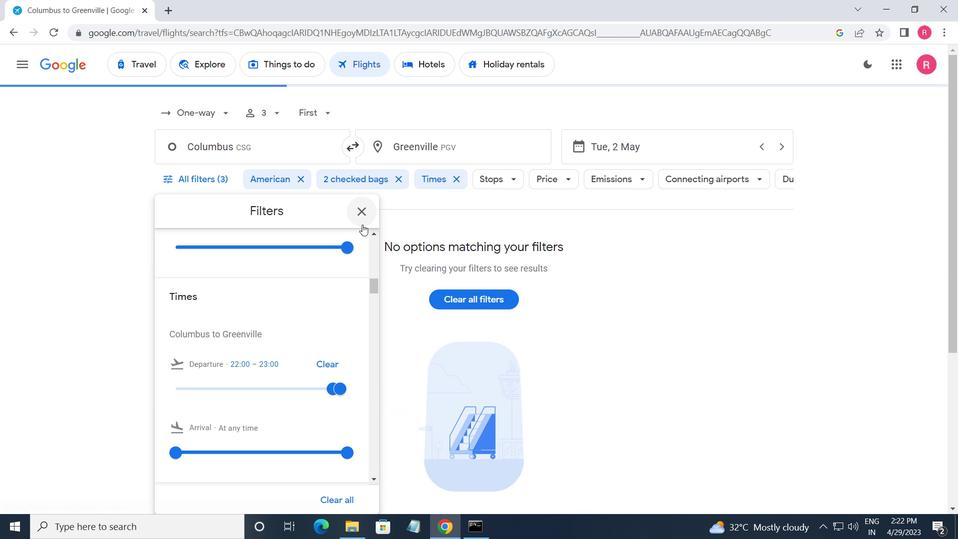 
Action: Mouse pressed left at (361, 221)
Screenshot: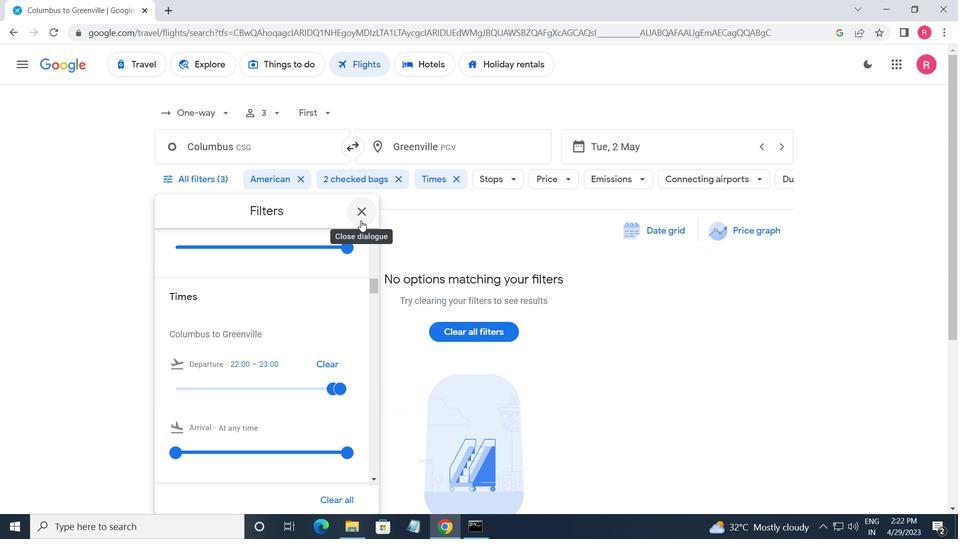 
